 Task: Add a dependency to the task Improve the appâ€™s performance during heavy load periods , the existing task  Create a feature to sync data across multiple devices in the project Virtuoso.
Action: Mouse moved to (839, 590)
Screenshot: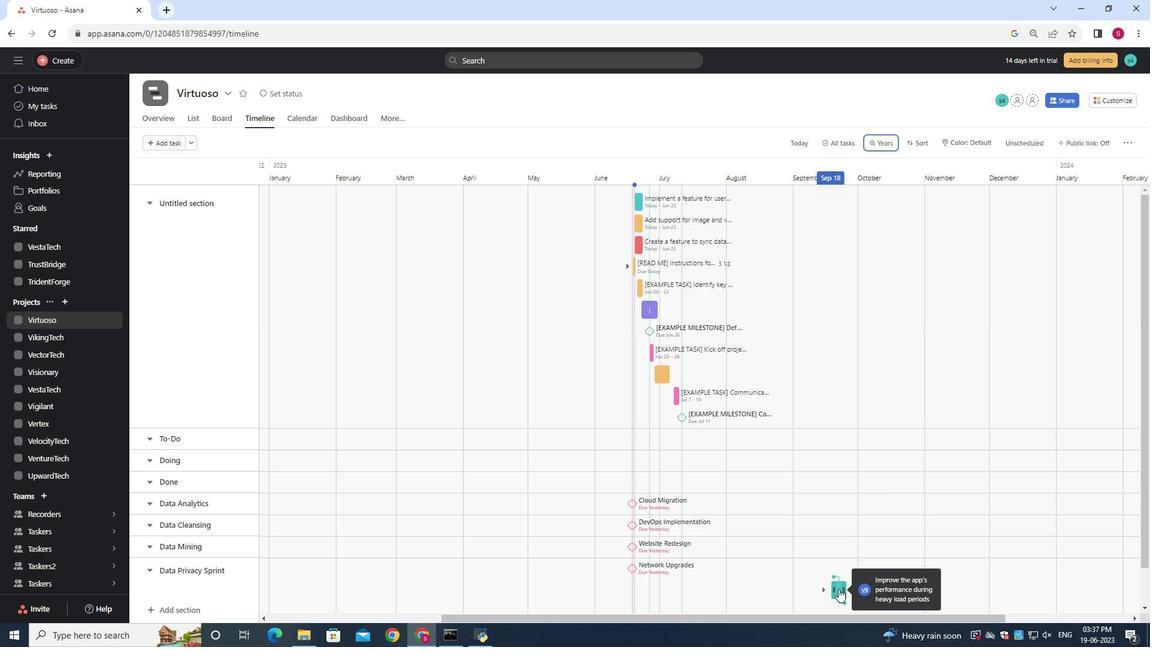 
Action: Mouse pressed left at (839, 590)
Screenshot: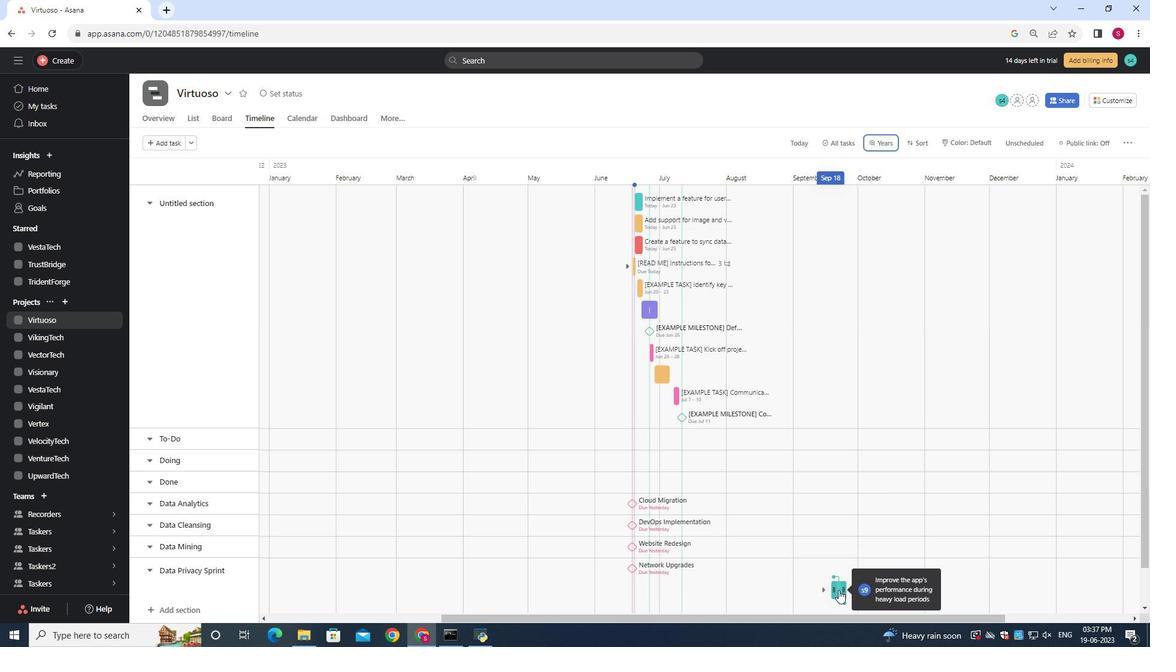 
Action: Mouse moved to (878, 302)
Screenshot: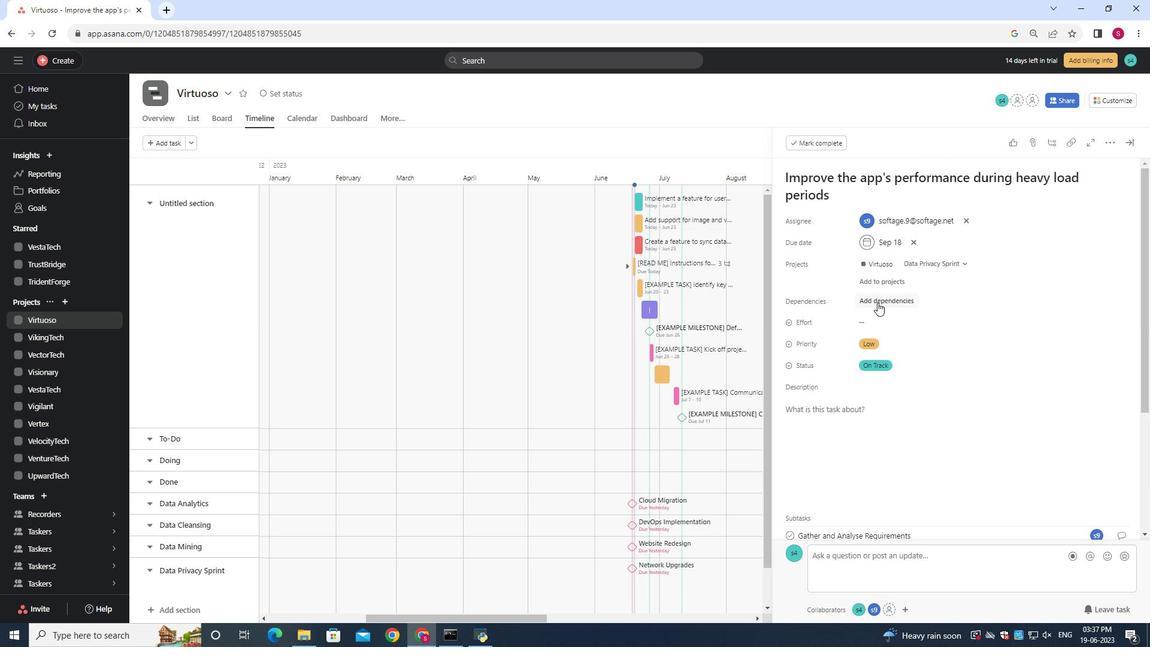 
Action: Mouse pressed left at (878, 302)
Screenshot: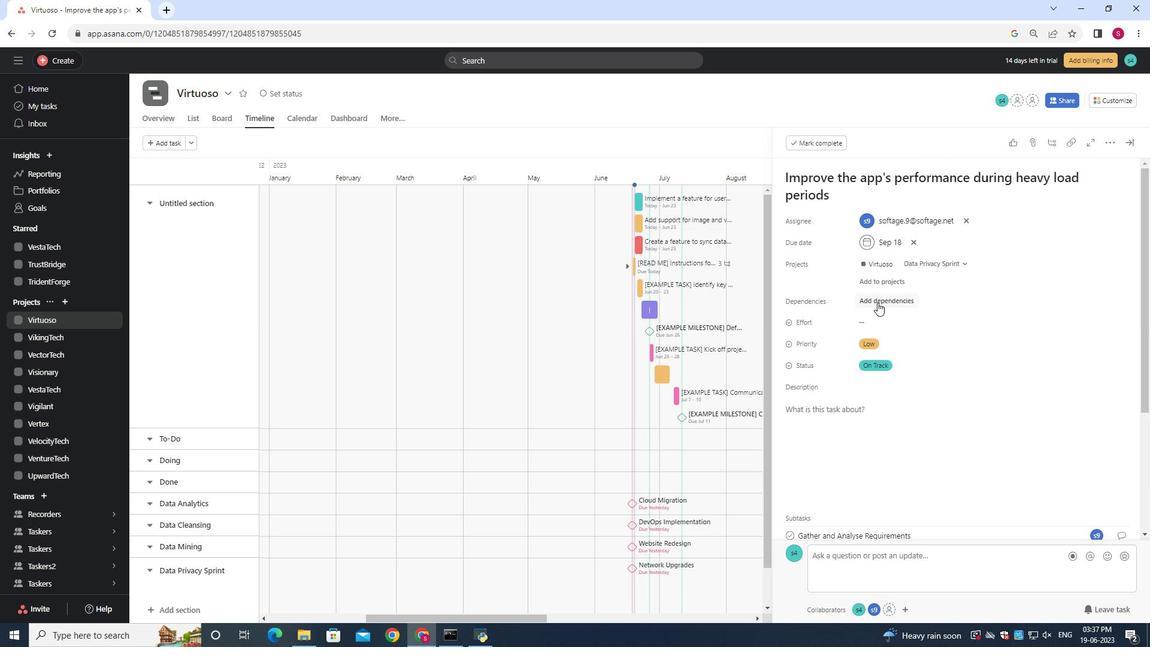 
Action: Mouse moved to (959, 387)
Screenshot: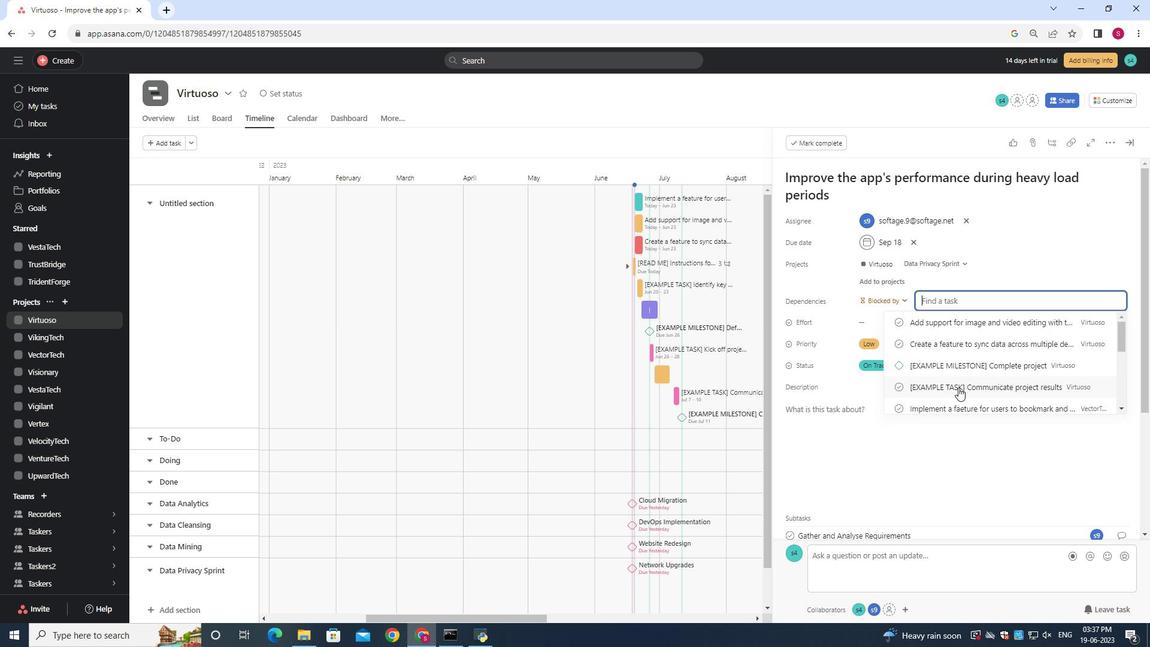 
Action: Mouse scrolled (959, 387) with delta (0, 0)
Screenshot: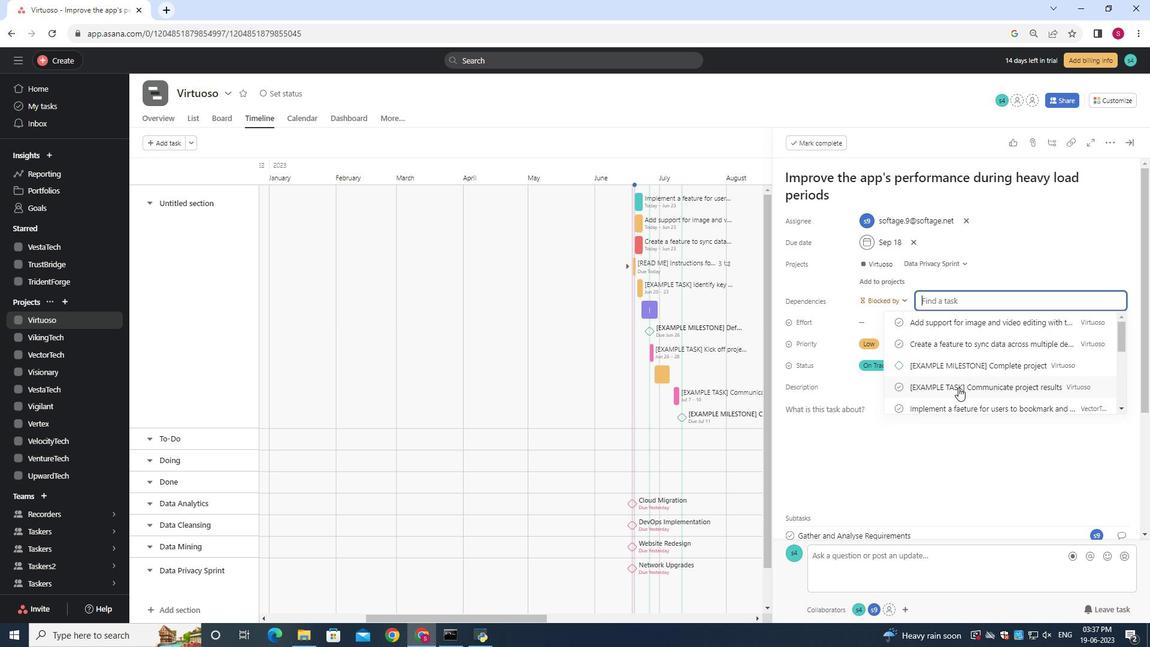 
Action: Mouse moved to (980, 350)
Screenshot: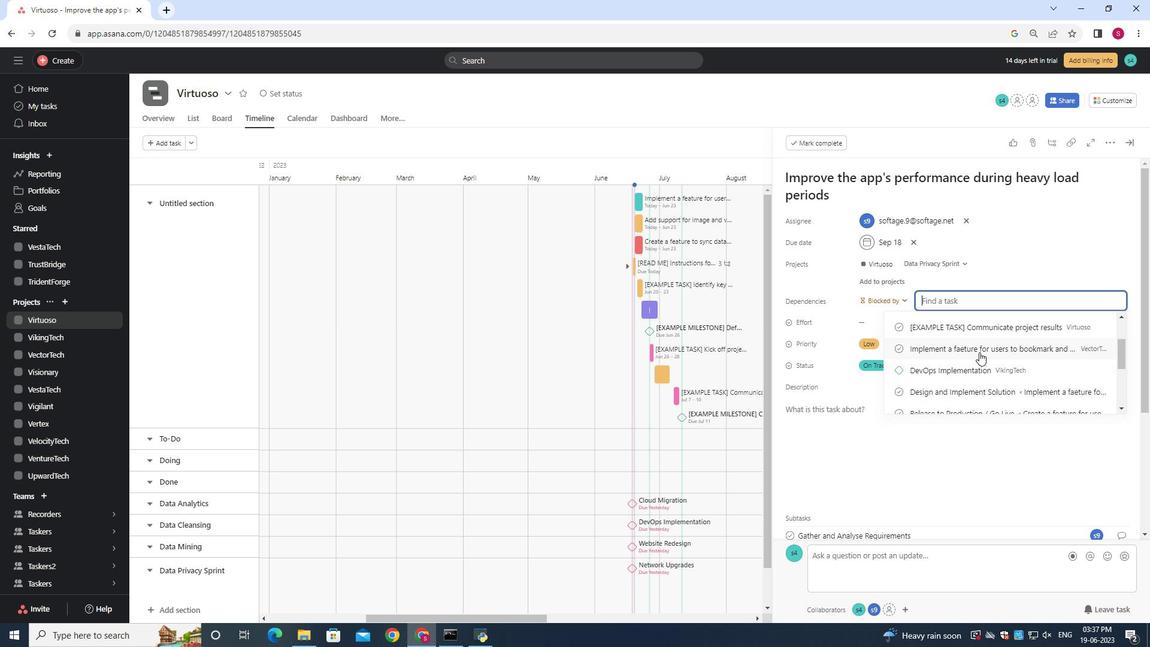 
Action: Mouse scrolled (980, 350) with delta (0, 0)
Screenshot: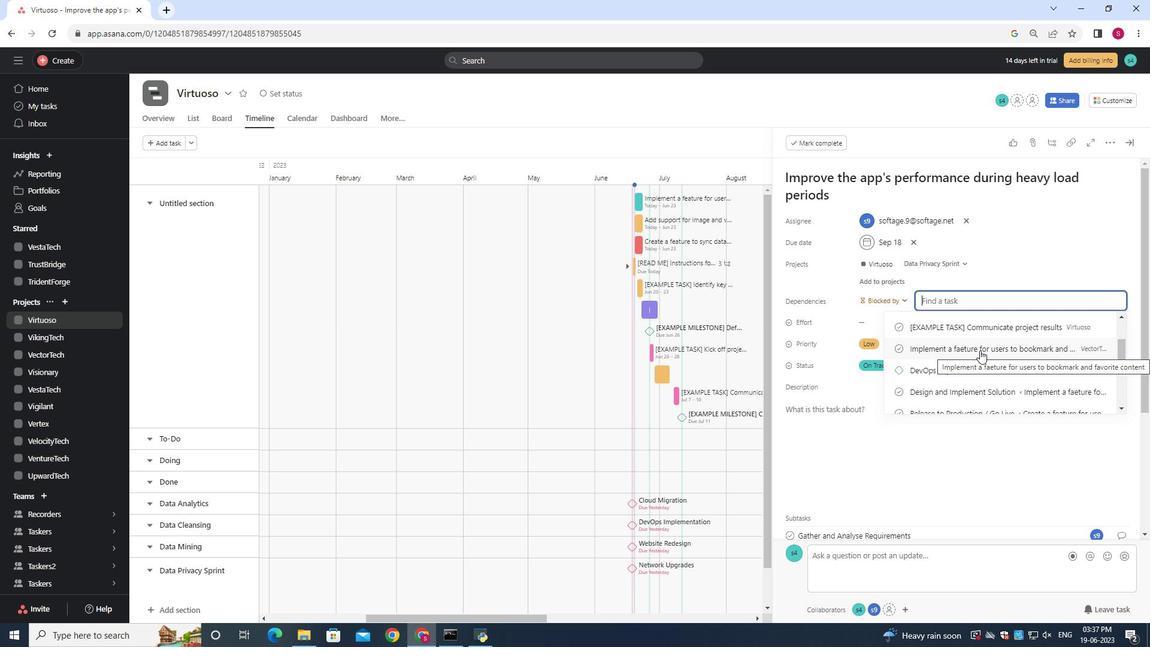 
Action: Mouse moved to (954, 394)
Screenshot: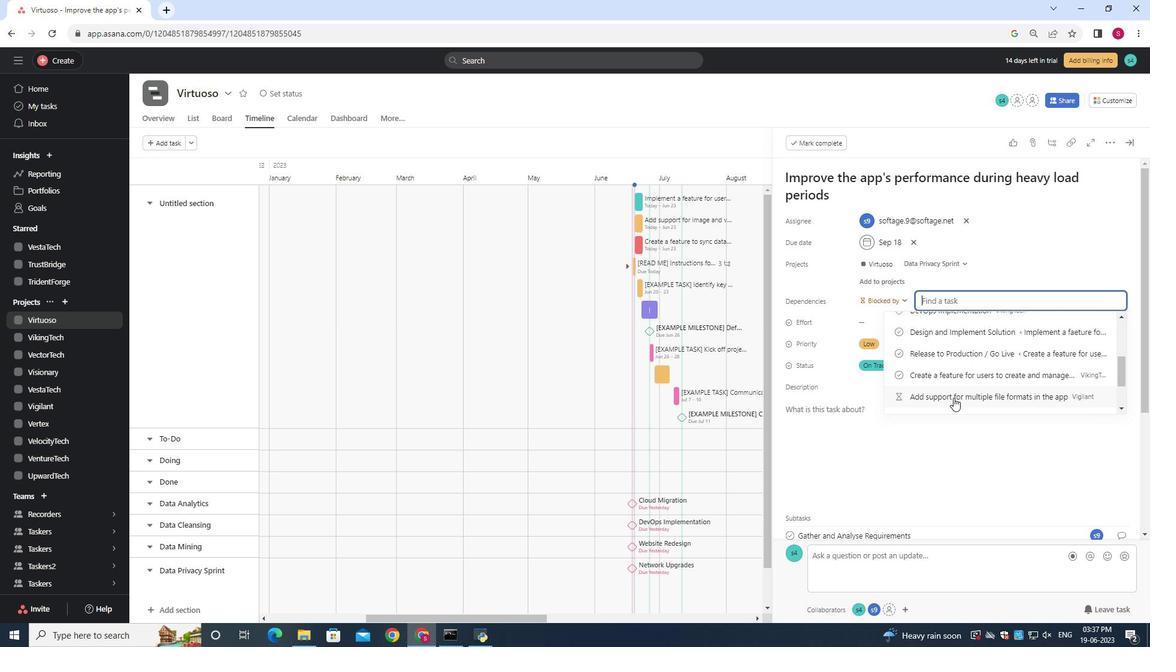 
Action: Mouse scrolled (954, 395) with delta (0, 0)
Screenshot: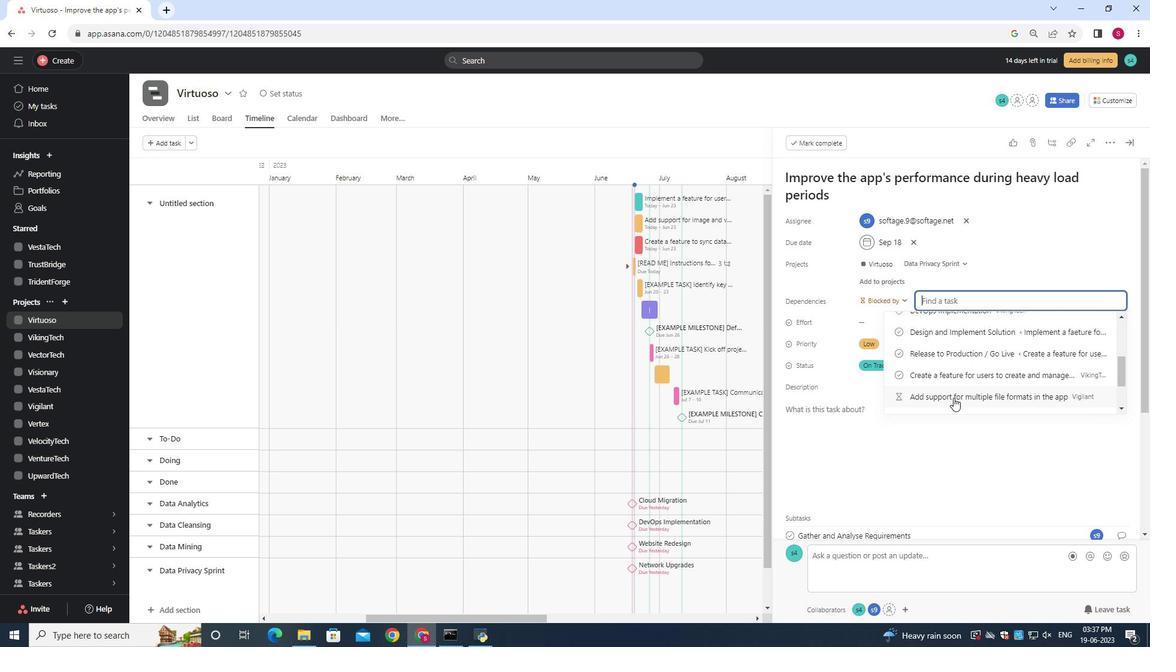 
Action: Mouse scrolled (954, 395) with delta (0, 0)
Screenshot: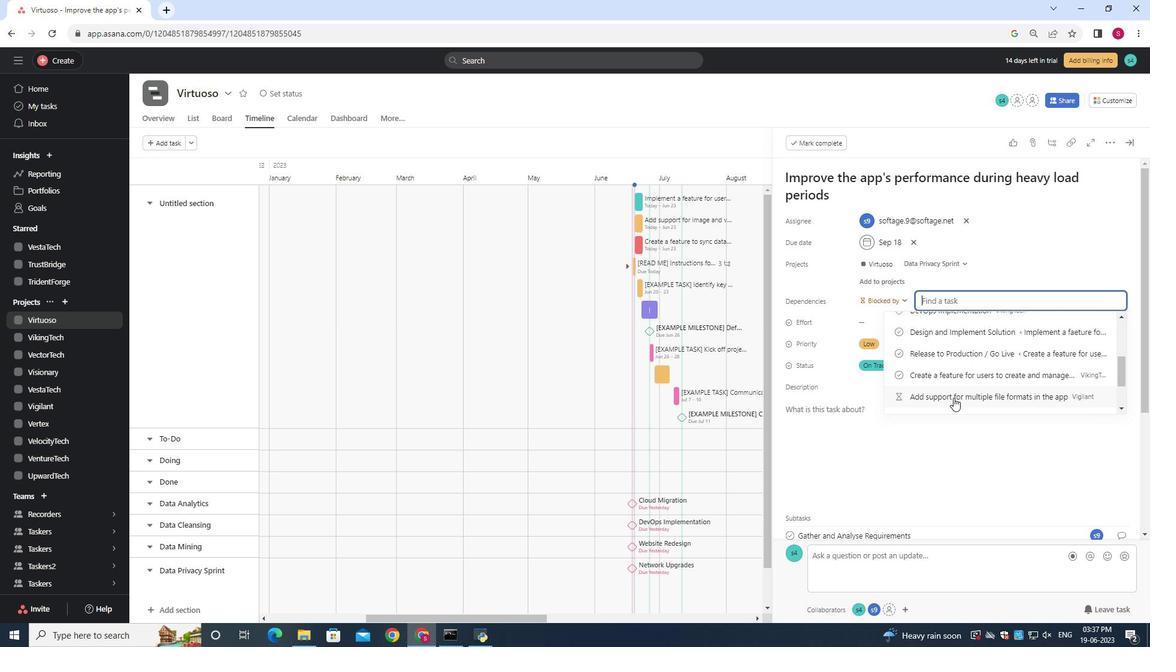 
Action: Mouse scrolled (954, 395) with delta (0, 0)
Screenshot: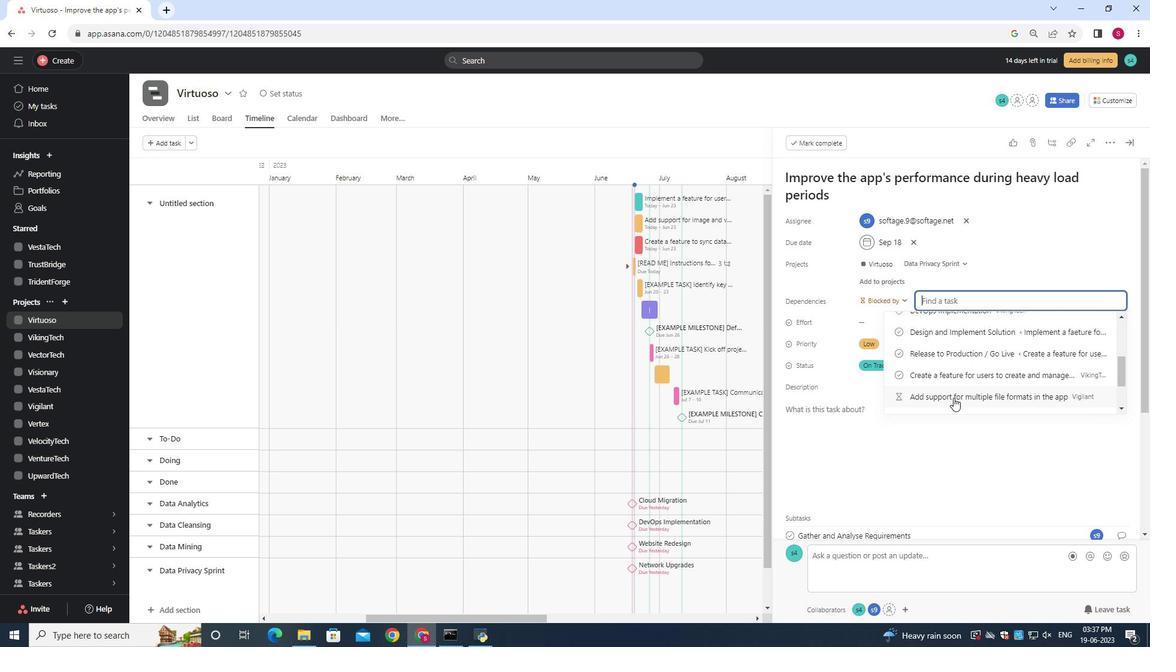 
Action: Mouse moved to (954, 394)
Screenshot: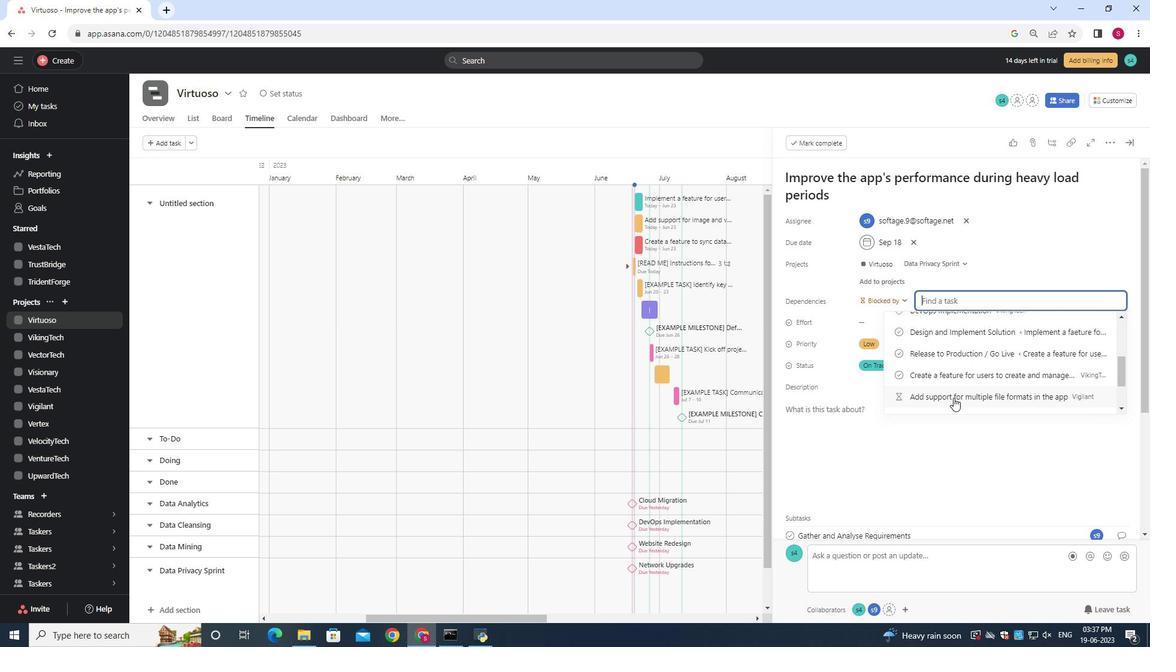 
Action: Mouse scrolled (954, 395) with delta (0, 0)
Screenshot: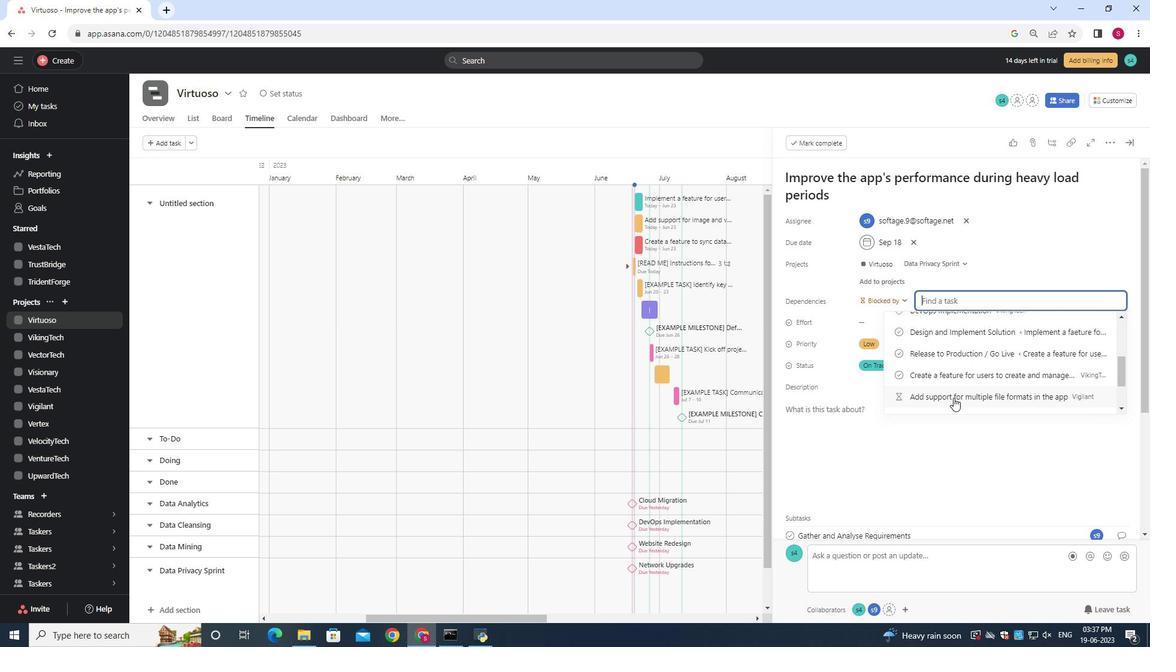 
Action: Mouse scrolled (954, 395) with delta (0, 0)
Screenshot: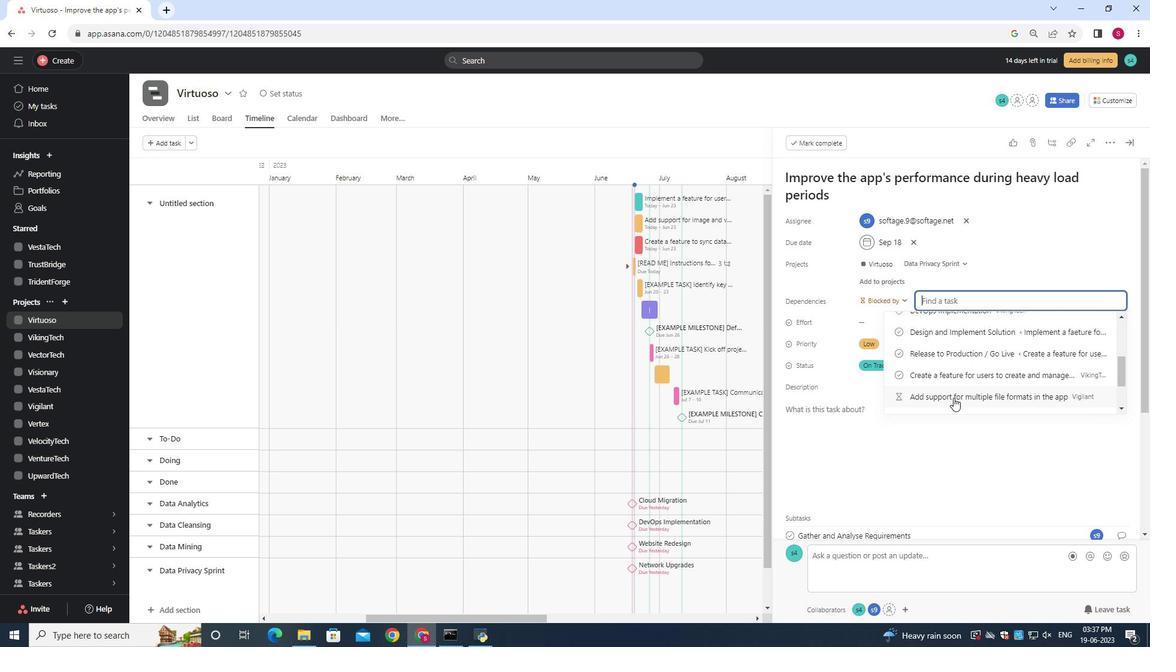
Action: Mouse scrolled (954, 395) with delta (0, 0)
Screenshot: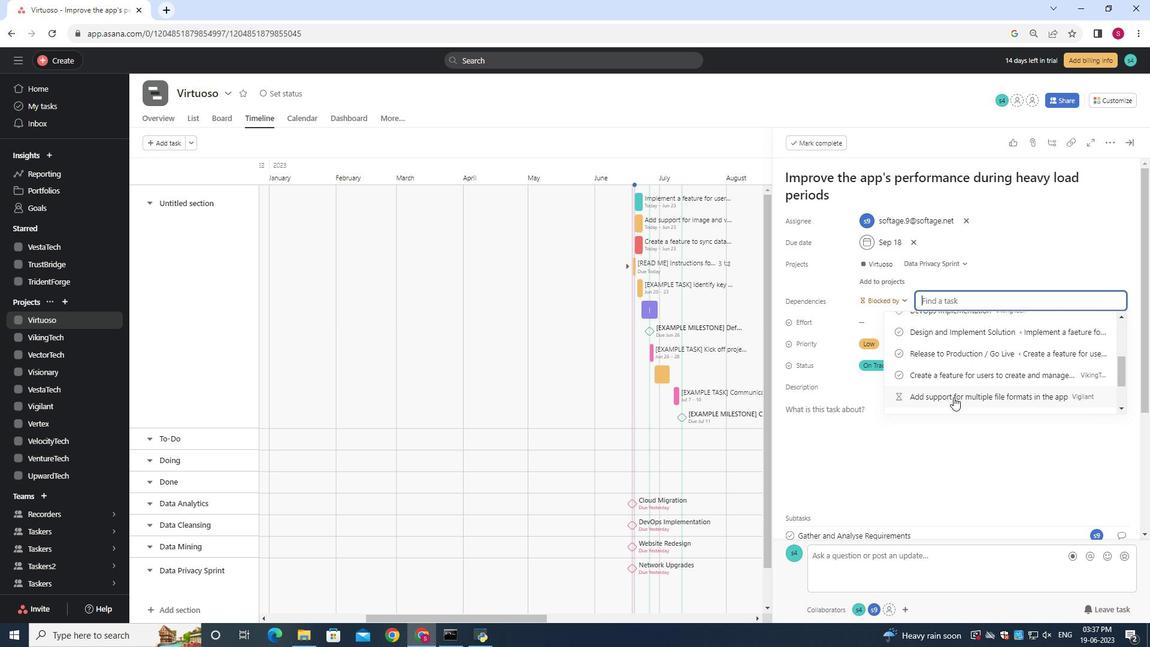 
Action: Mouse scrolled (954, 395) with delta (0, 0)
Screenshot: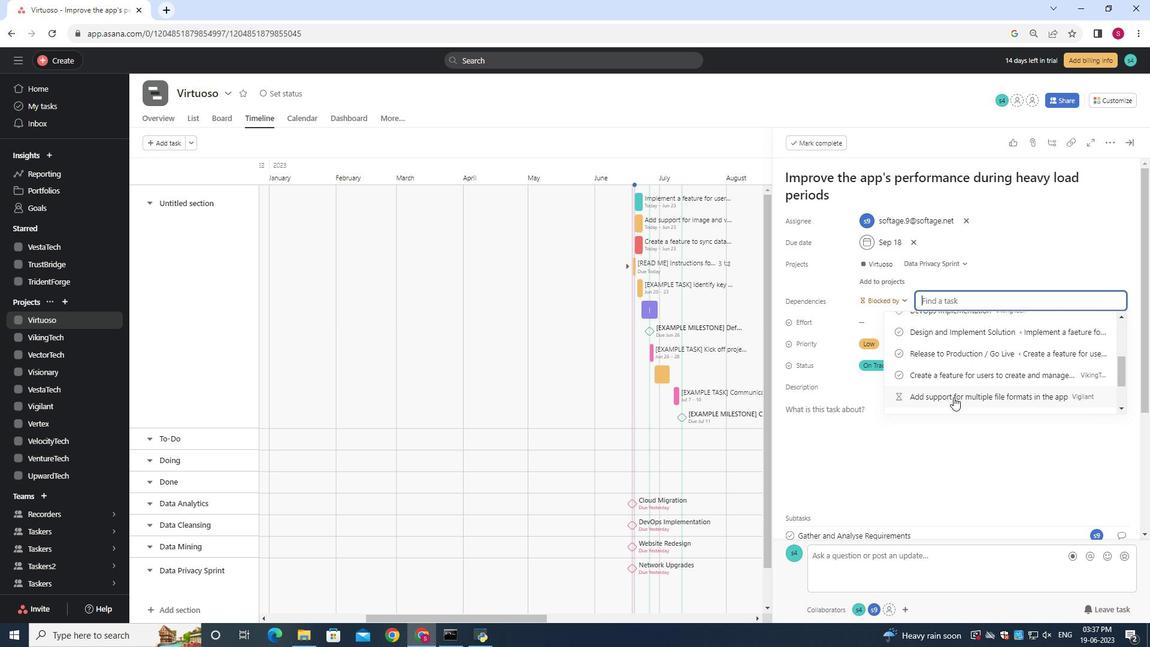 
Action: Mouse scrolled (954, 395) with delta (0, 0)
Screenshot: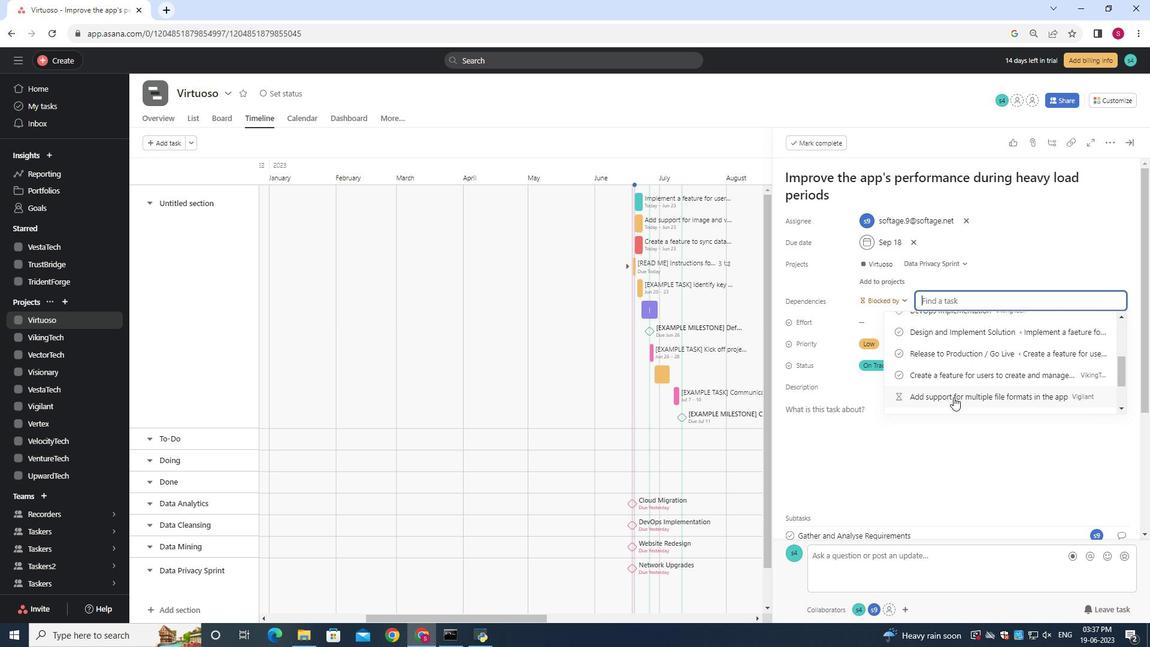 
Action: Mouse moved to (948, 345)
Screenshot: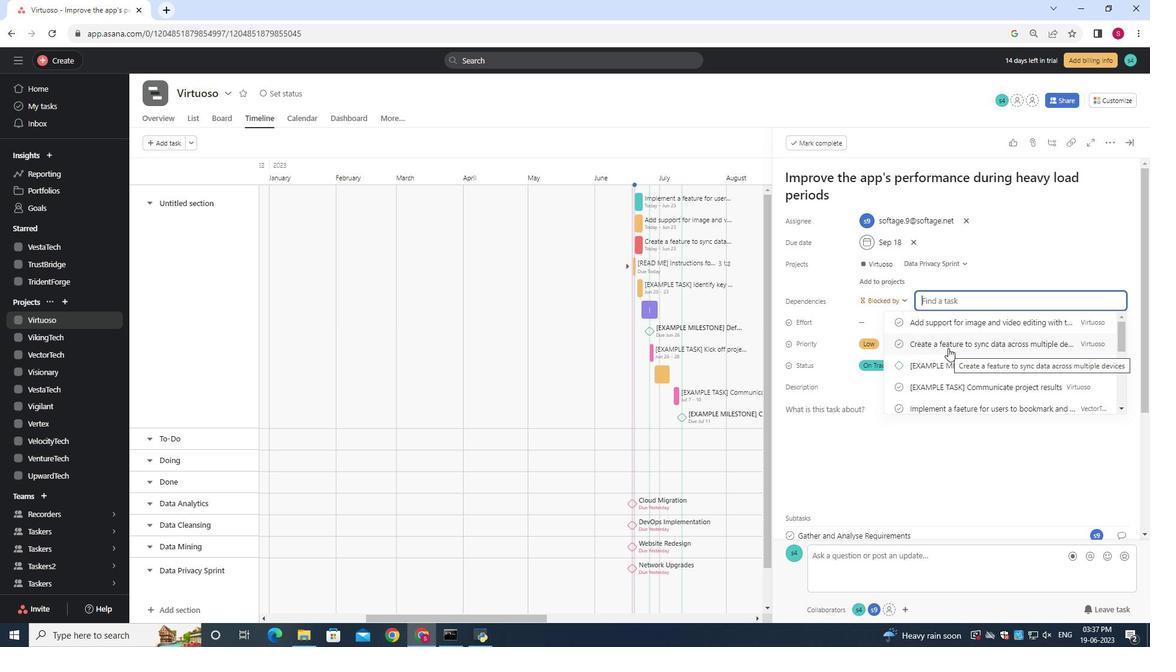
Action: Mouse pressed left at (948, 345)
Screenshot: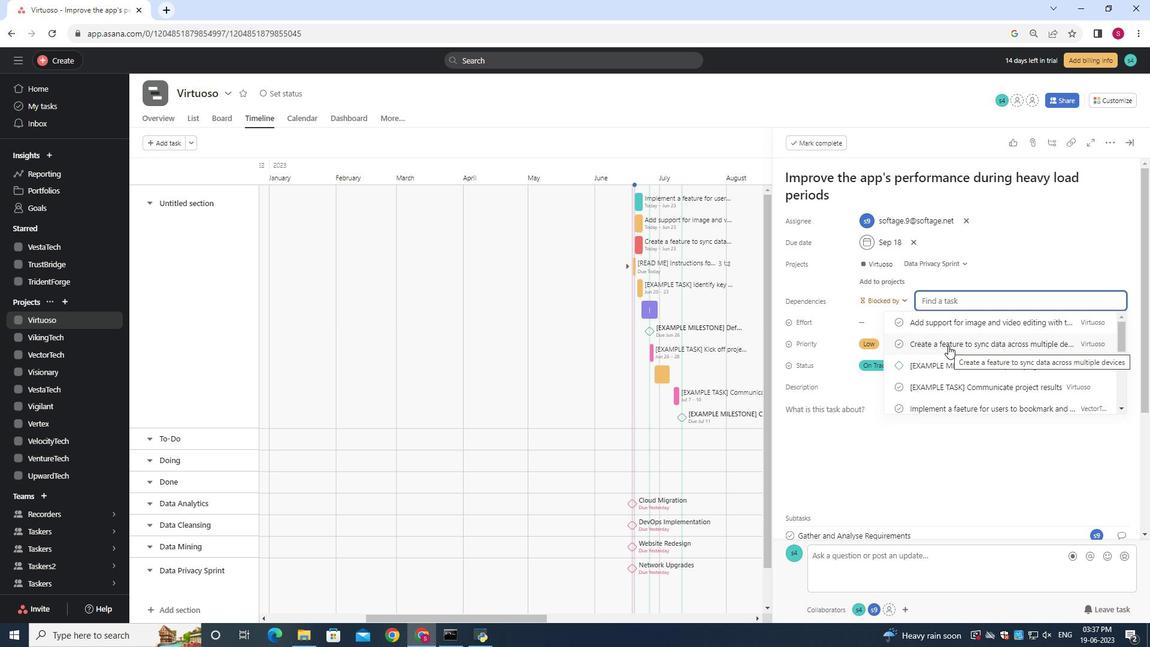 
